 Task: Insert a scatter chart into the spreadsheet named "Data".
Action: Mouse pressed left at (156, 229)
Screenshot: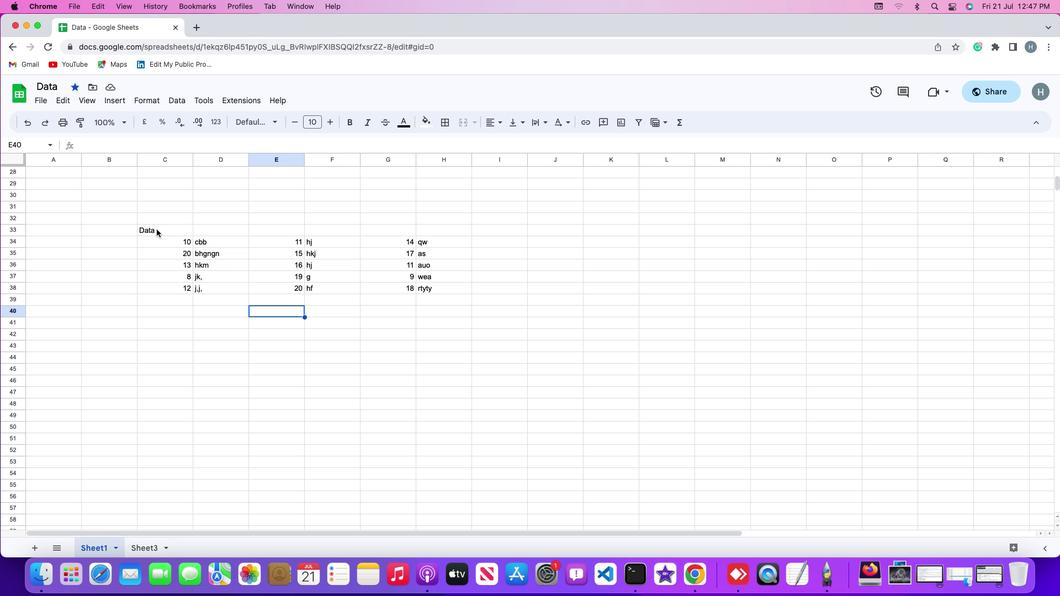 
Action: Mouse pressed left at (156, 229)
Screenshot: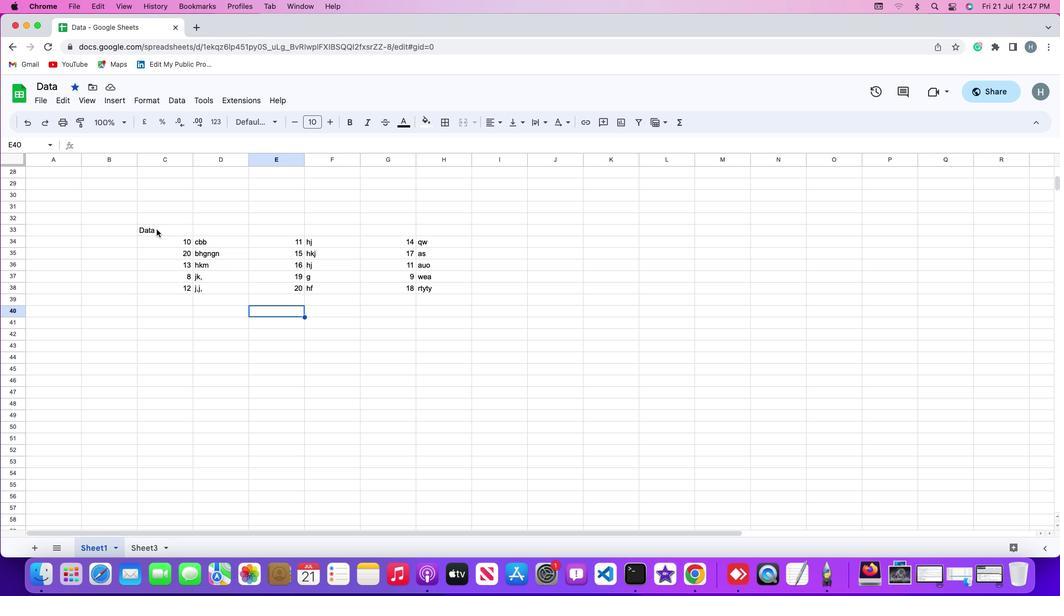 
Action: Mouse moved to (117, 101)
Screenshot: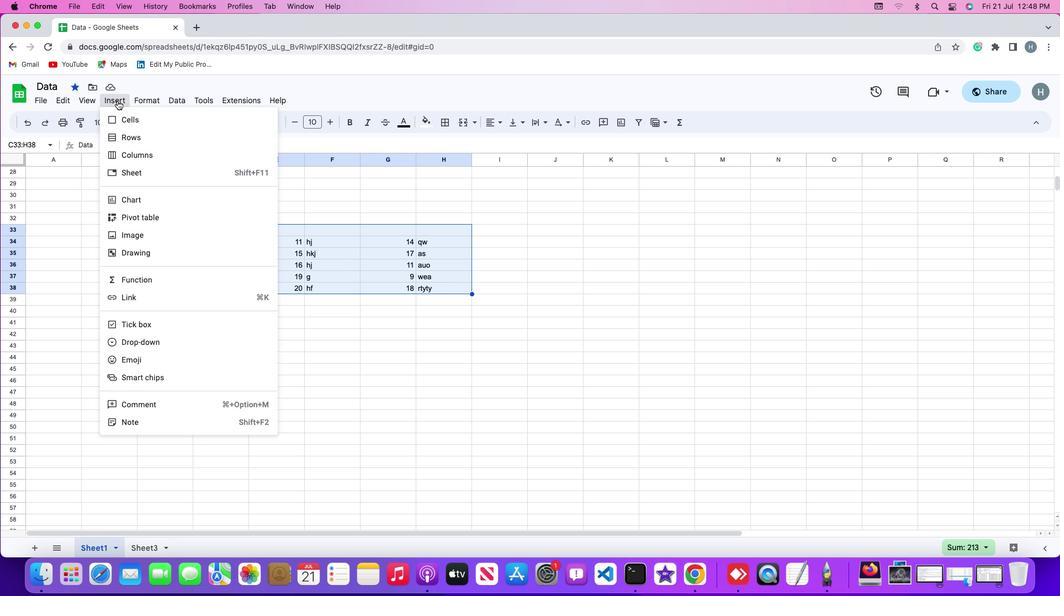 
Action: Mouse pressed left at (117, 101)
Screenshot: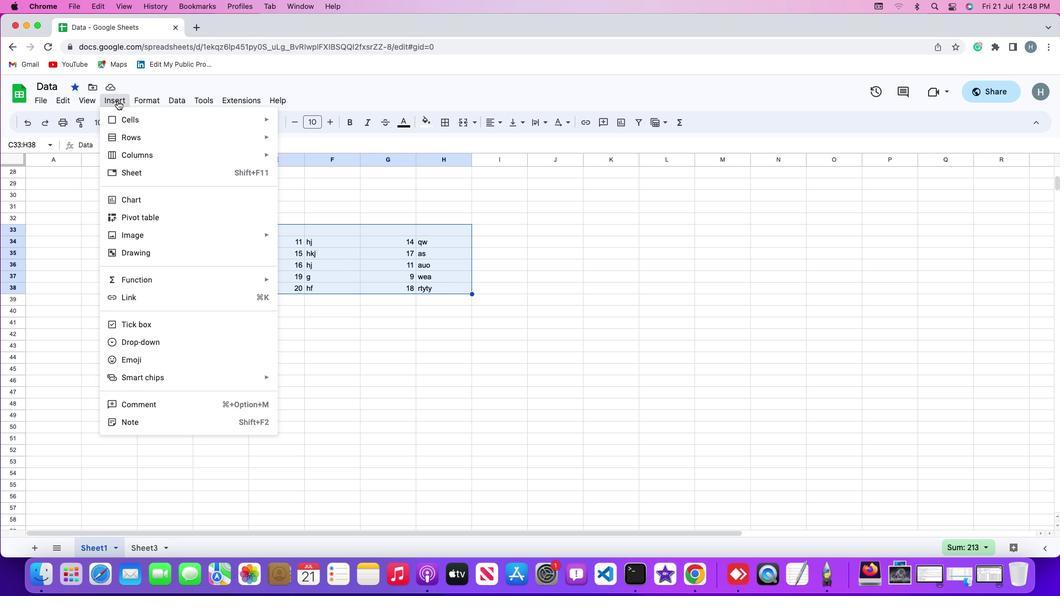 
Action: Mouse moved to (152, 198)
Screenshot: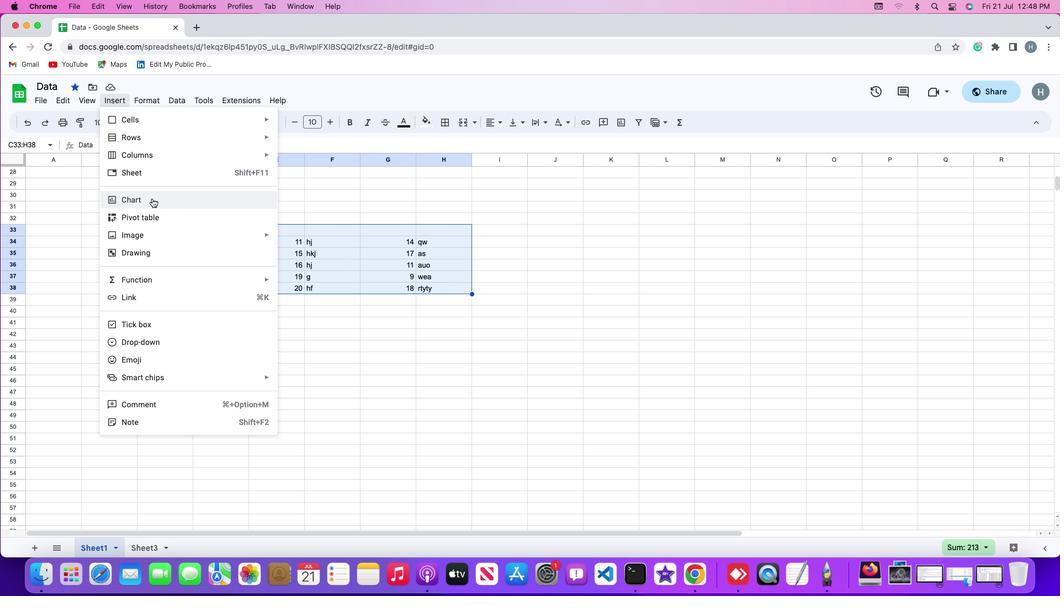 
Action: Mouse pressed left at (152, 198)
Screenshot: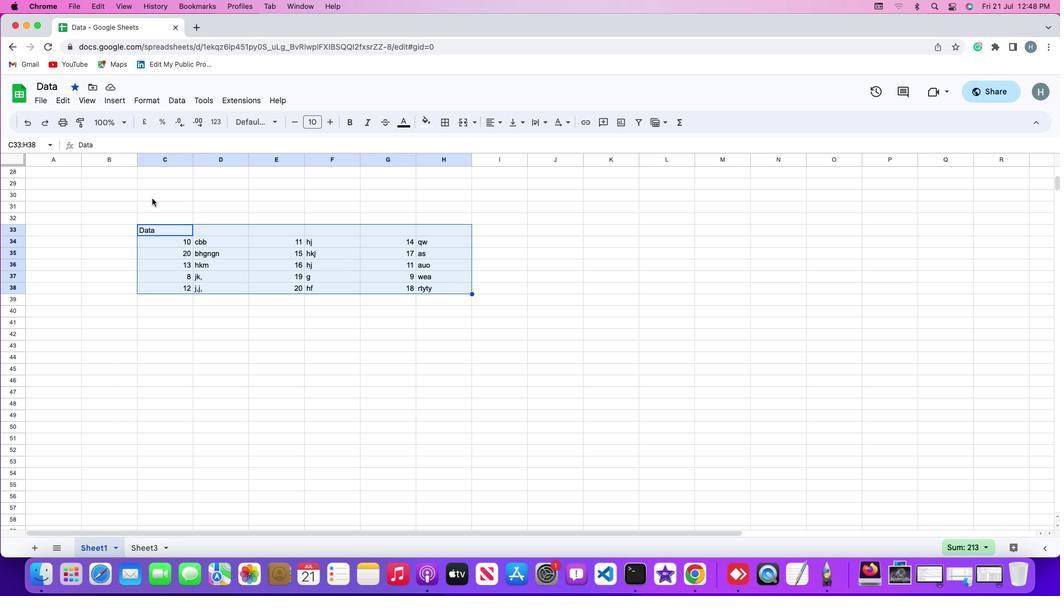 
Action: Mouse moved to (978, 201)
Screenshot: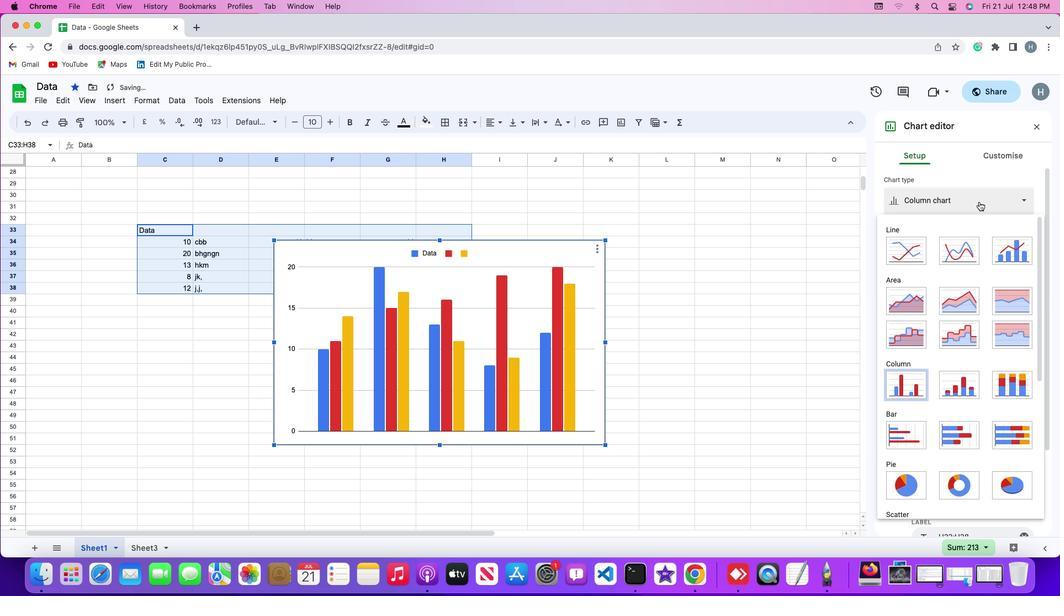 
Action: Mouse pressed left at (978, 201)
Screenshot: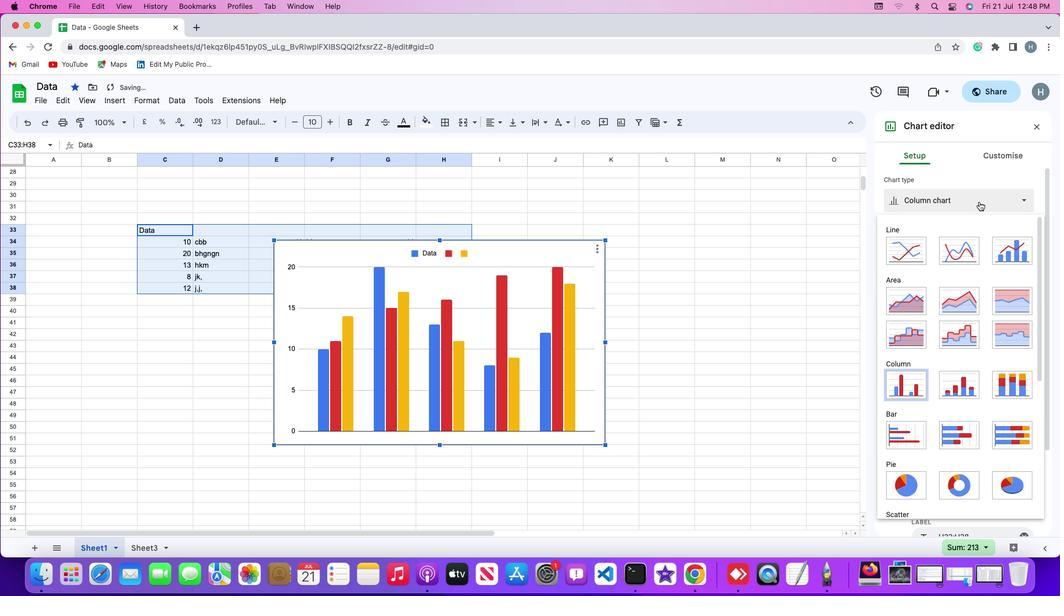 
Action: Mouse moved to (954, 359)
Screenshot: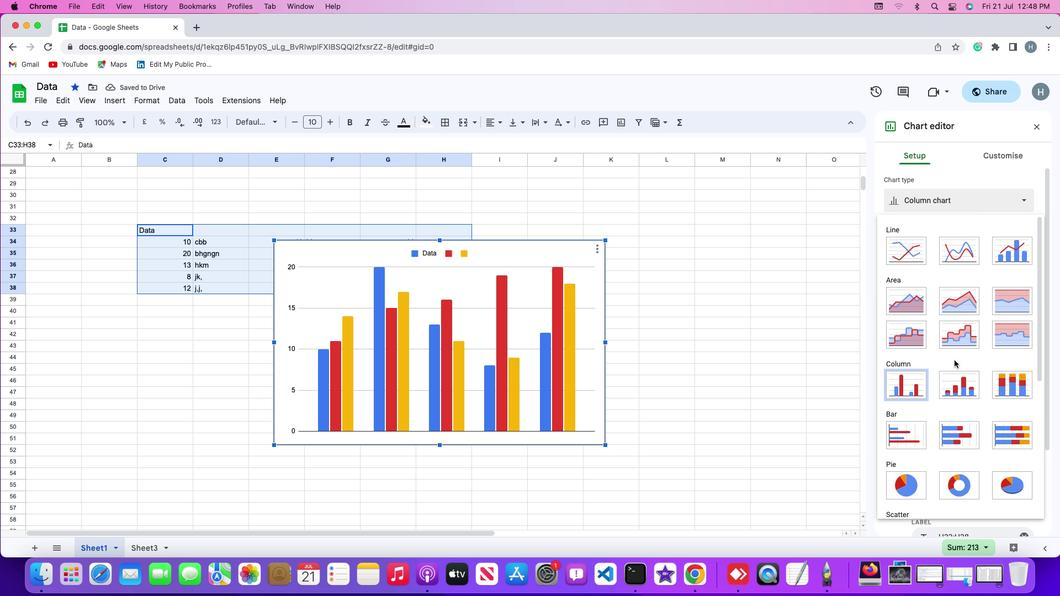 
Action: Mouse scrolled (954, 359) with delta (0, 0)
Screenshot: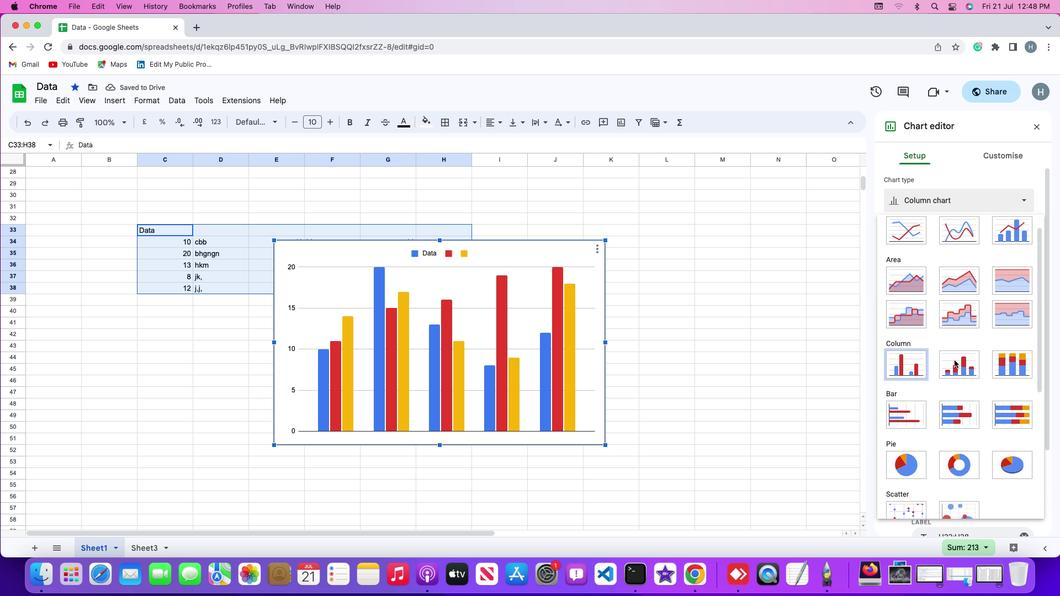 
Action: Mouse scrolled (954, 359) with delta (0, 0)
Screenshot: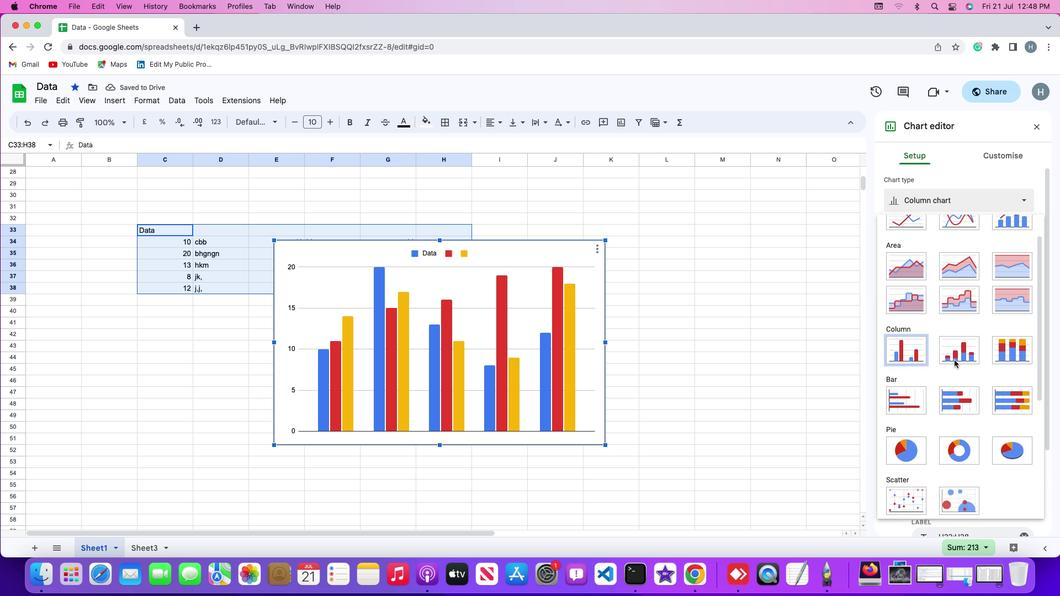 
Action: Mouse scrolled (954, 359) with delta (0, -1)
Screenshot: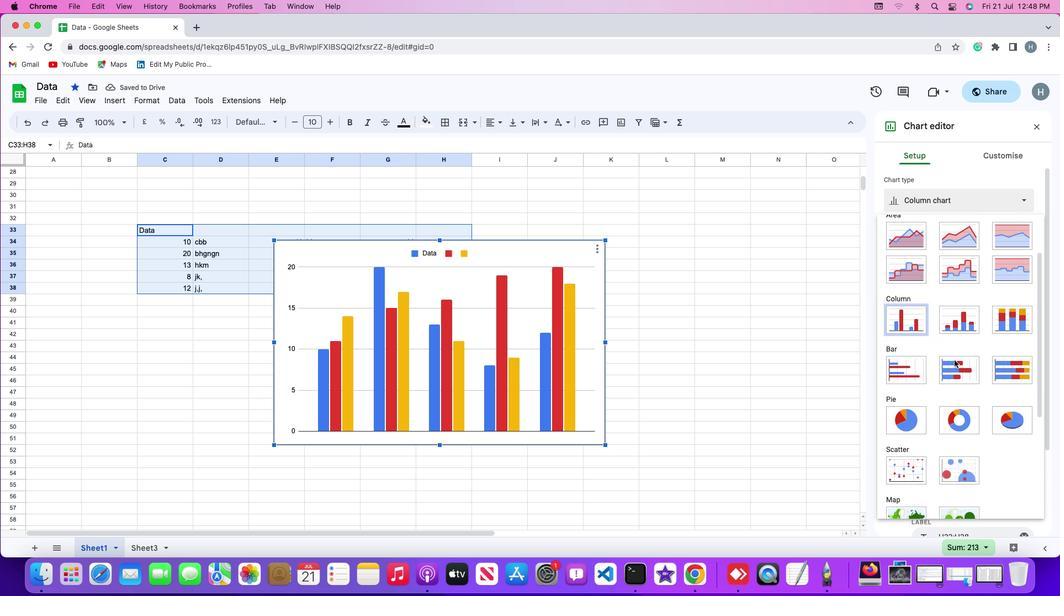 
Action: Mouse scrolled (954, 359) with delta (0, 0)
Screenshot: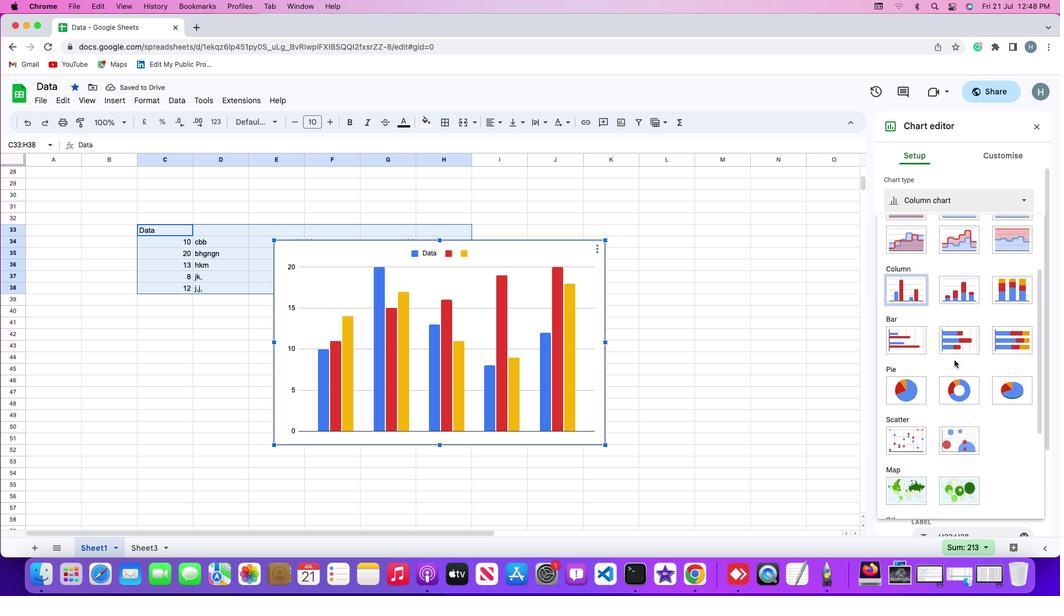 
Action: Mouse scrolled (954, 359) with delta (0, 0)
Screenshot: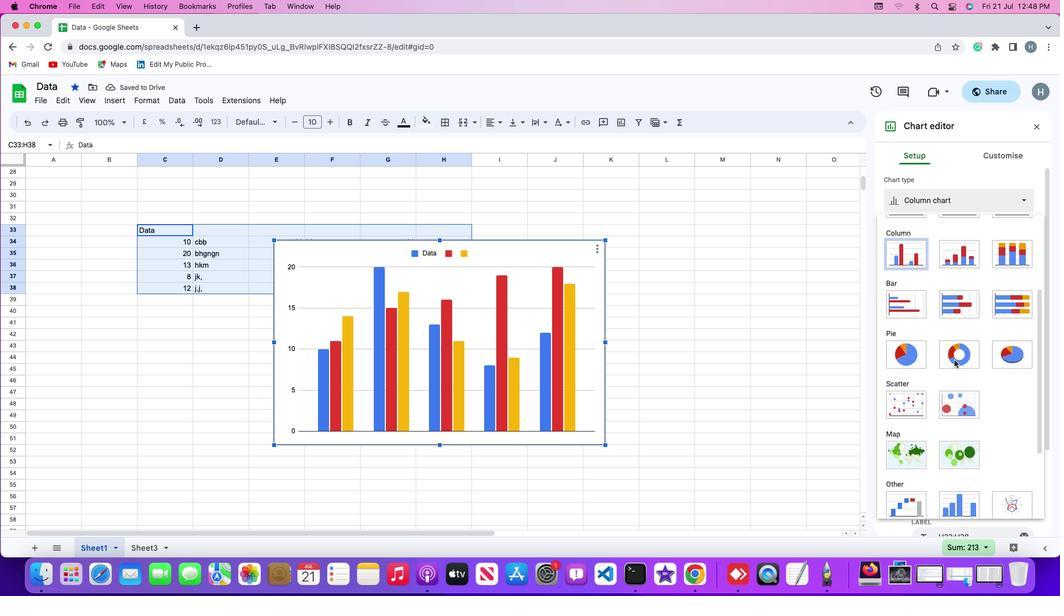 
Action: Mouse scrolled (954, 359) with delta (0, -1)
Screenshot: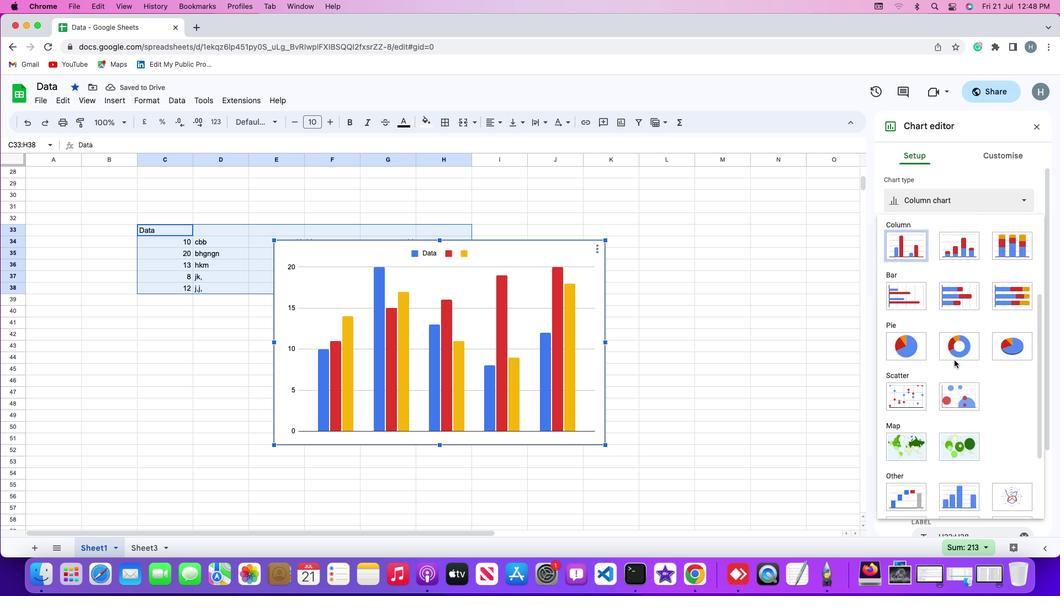 
Action: Mouse scrolled (954, 359) with delta (0, 0)
Screenshot: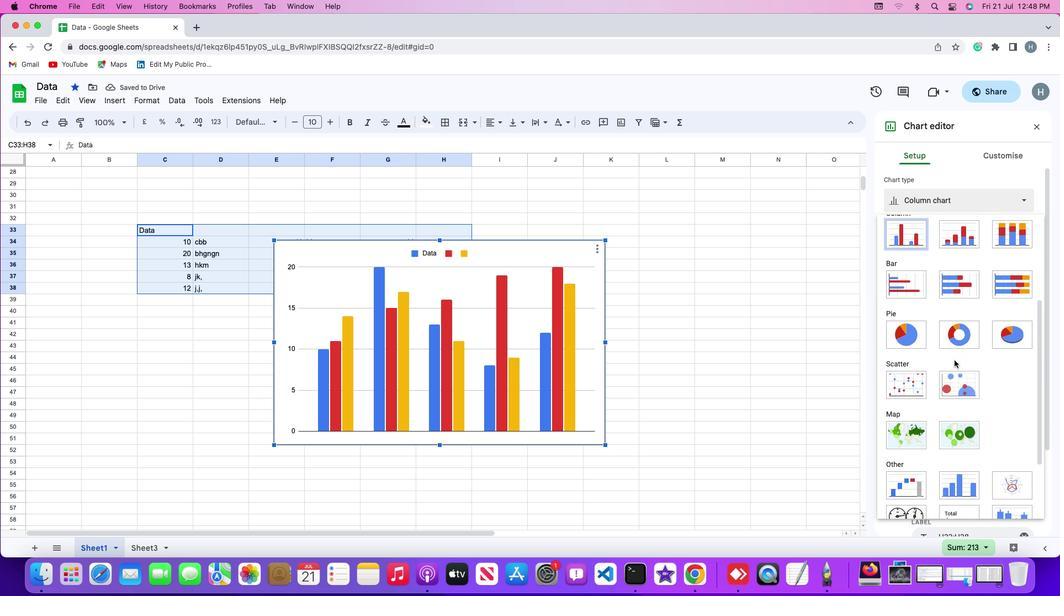 
Action: Mouse scrolled (954, 359) with delta (0, 0)
Screenshot: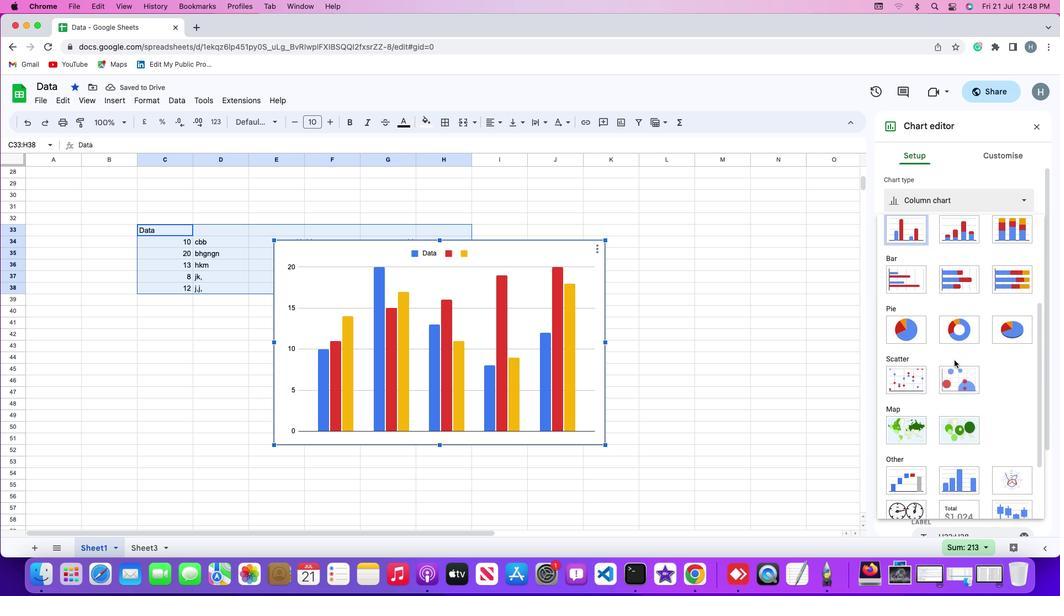 
Action: Mouse moved to (910, 375)
Screenshot: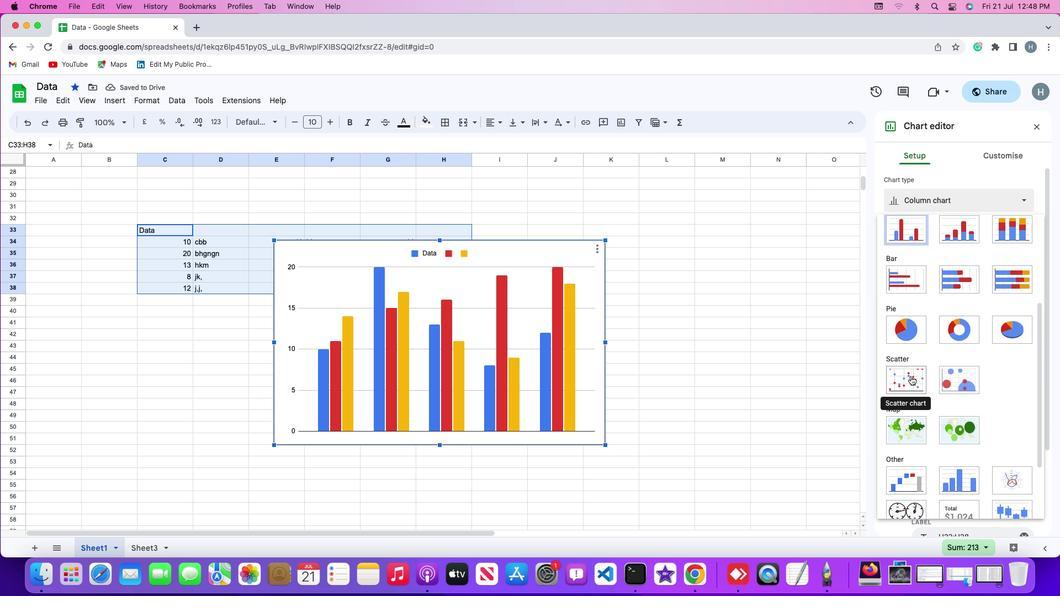 
Action: Mouse pressed left at (910, 375)
Screenshot: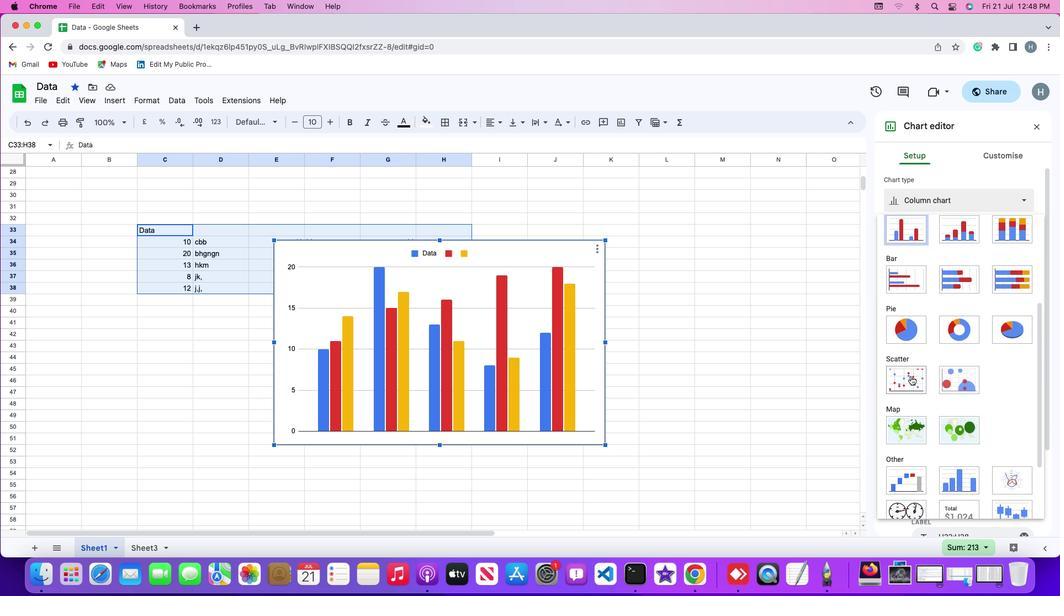 
Action: Mouse moved to (788, 377)
Screenshot: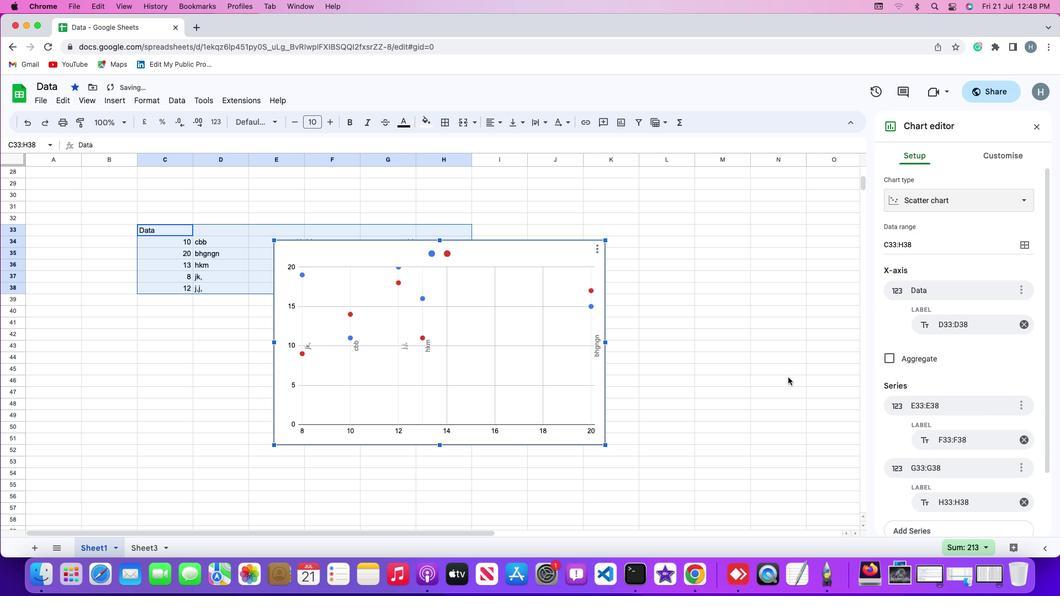 
